 Task: Plan a time to attend the innovation and disruption talk.
Action: Mouse moved to (91, 106)
Screenshot: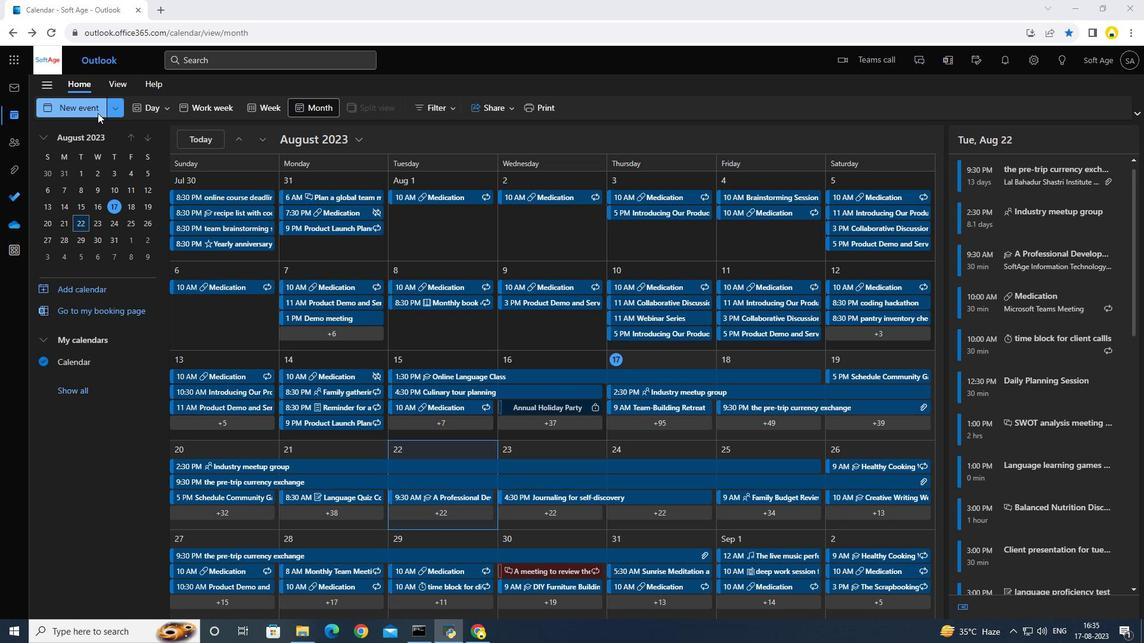 
Action: Mouse pressed left at (91, 106)
Screenshot: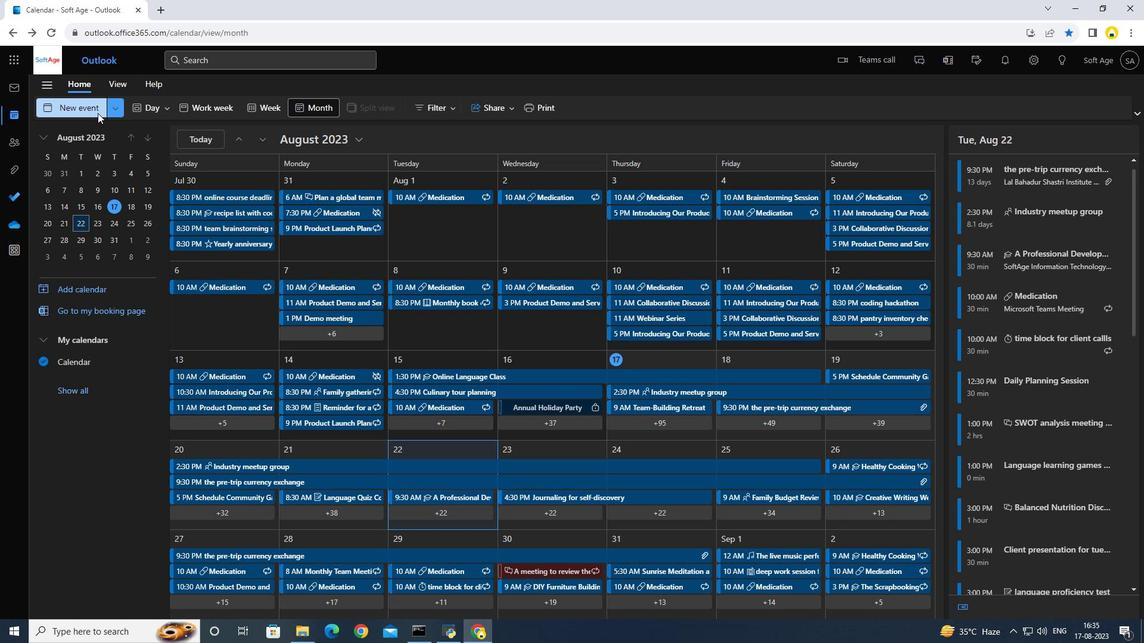 
Action: Mouse moved to (304, 170)
Screenshot: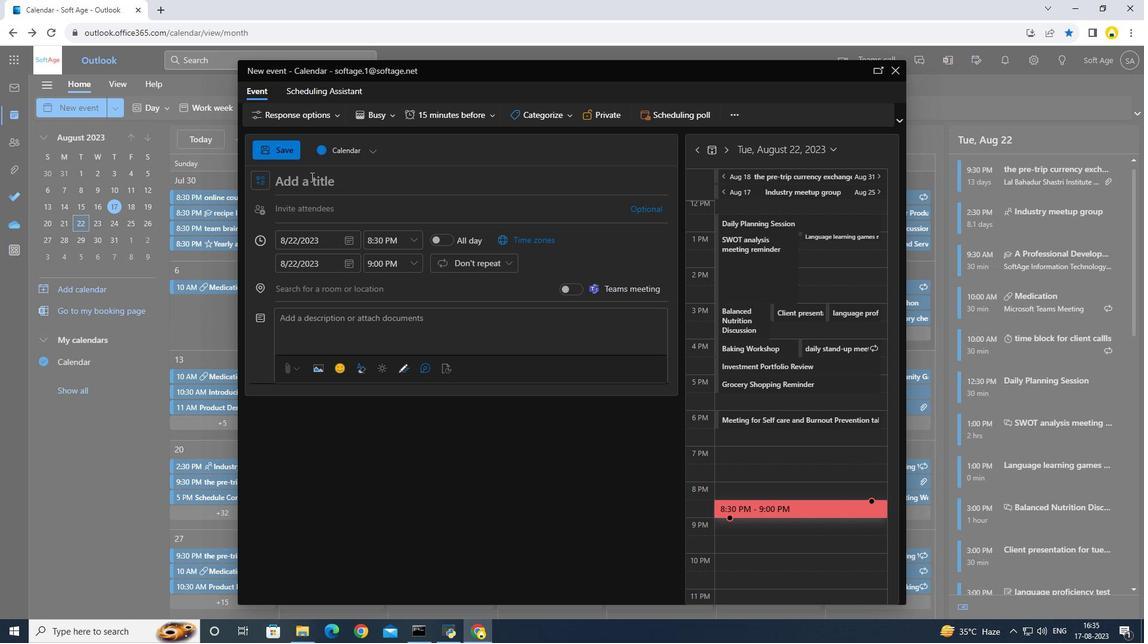 
Action: Key pressed <Key.caps_lock>I<Key.caps_lock>nnovation<Key.space>and<Key.space><Key.caps_lock>D<Key.caps_lock>isruption<Key.space><Key.caps_lock>T<Key.caps_lock>alk
Screenshot: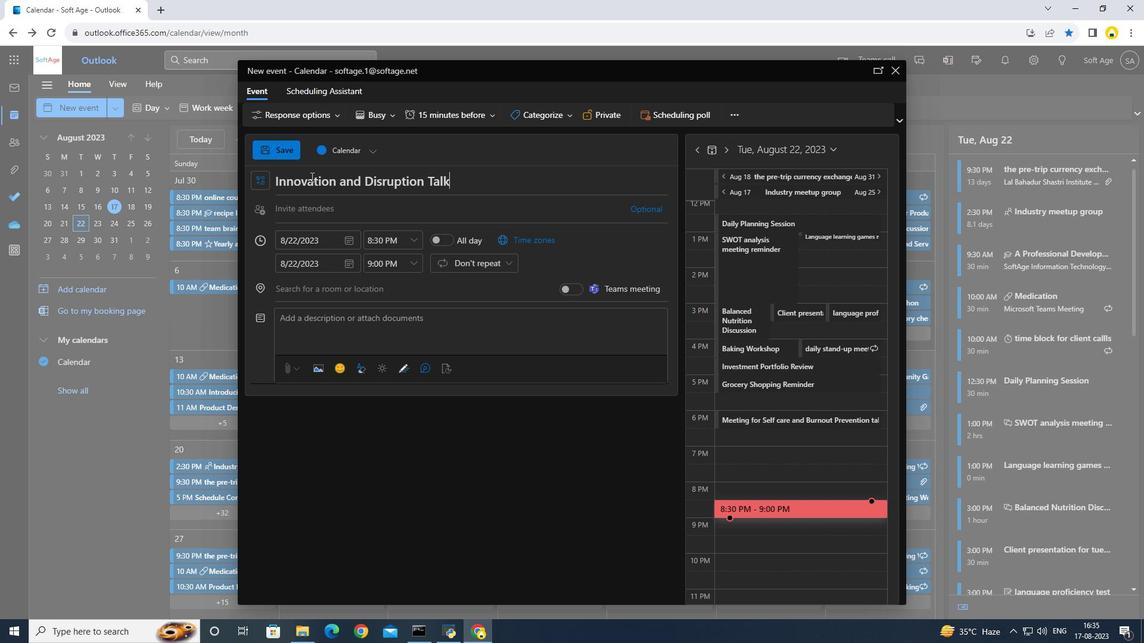 
Action: Mouse moved to (392, 236)
Screenshot: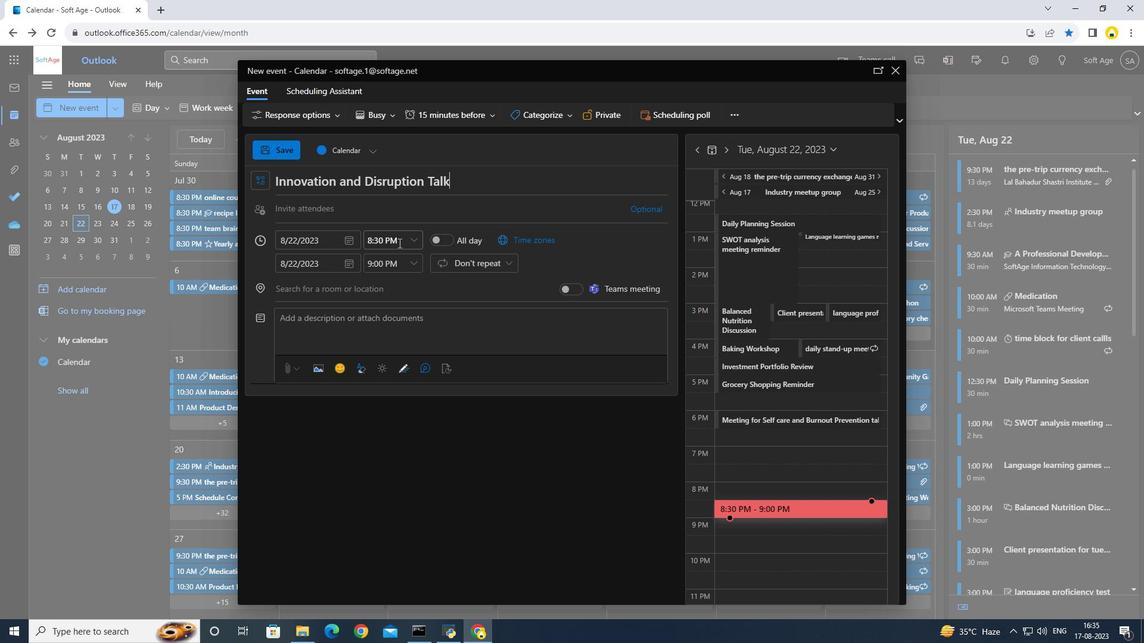 
Action: Mouse pressed left at (392, 236)
Screenshot: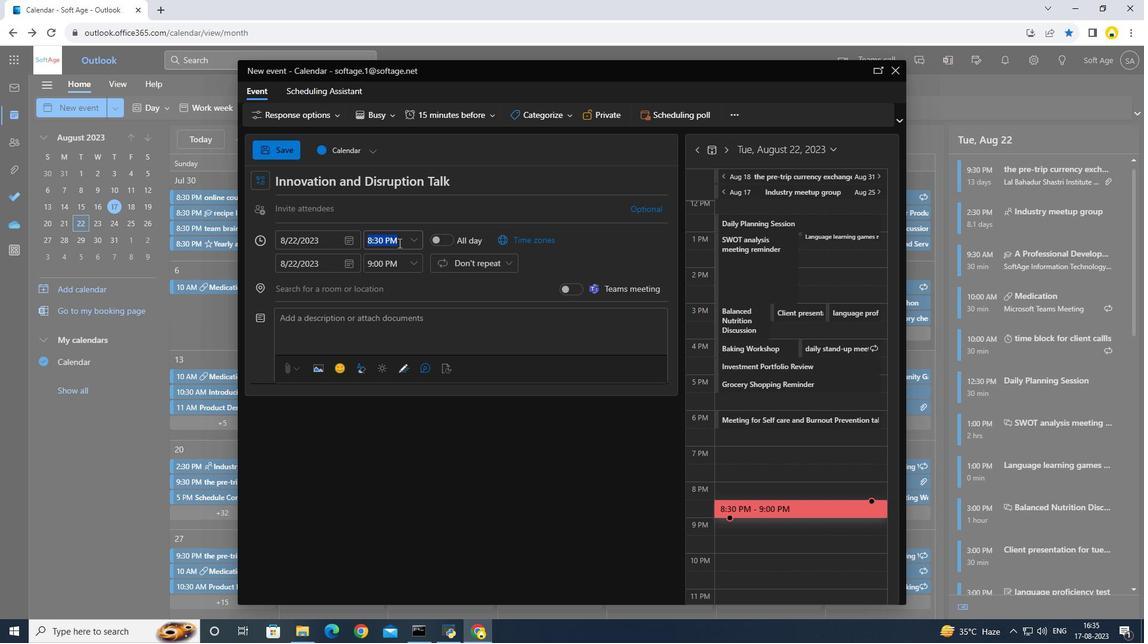 
Action: Mouse moved to (403, 234)
Screenshot: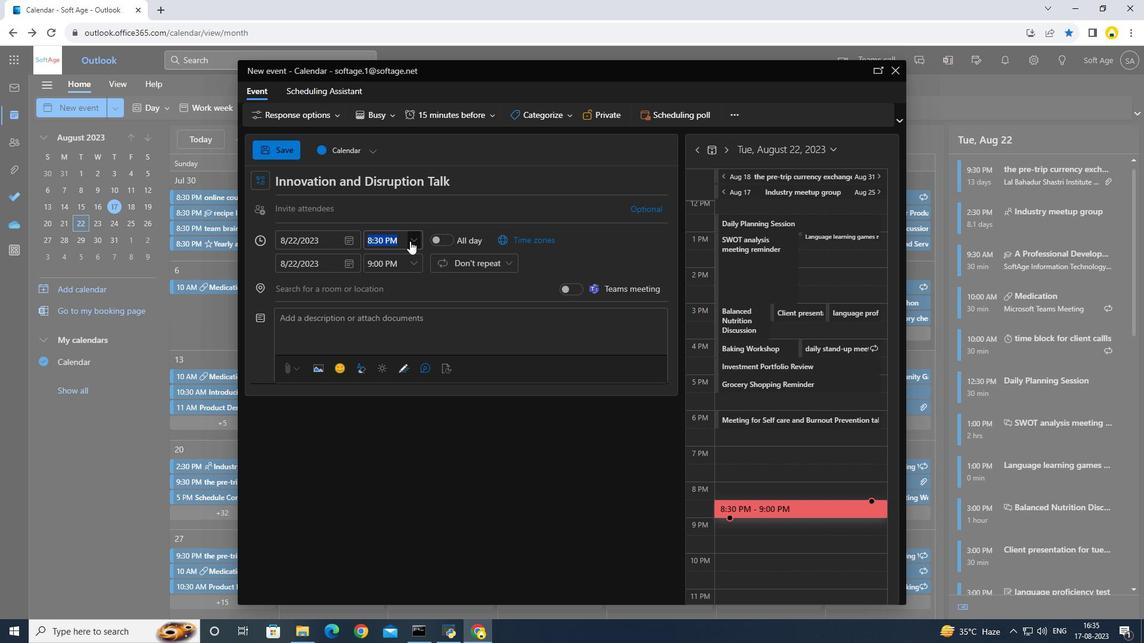 
Action: Mouse pressed left at (403, 234)
Screenshot: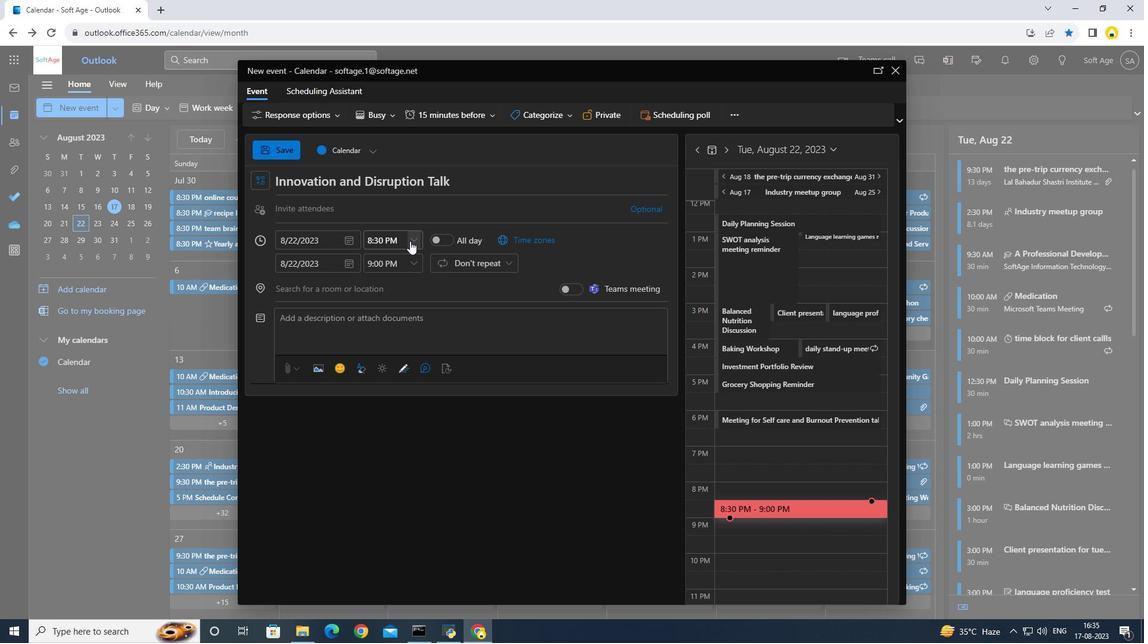 
Action: Mouse moved to (388, 274)
Screenshot: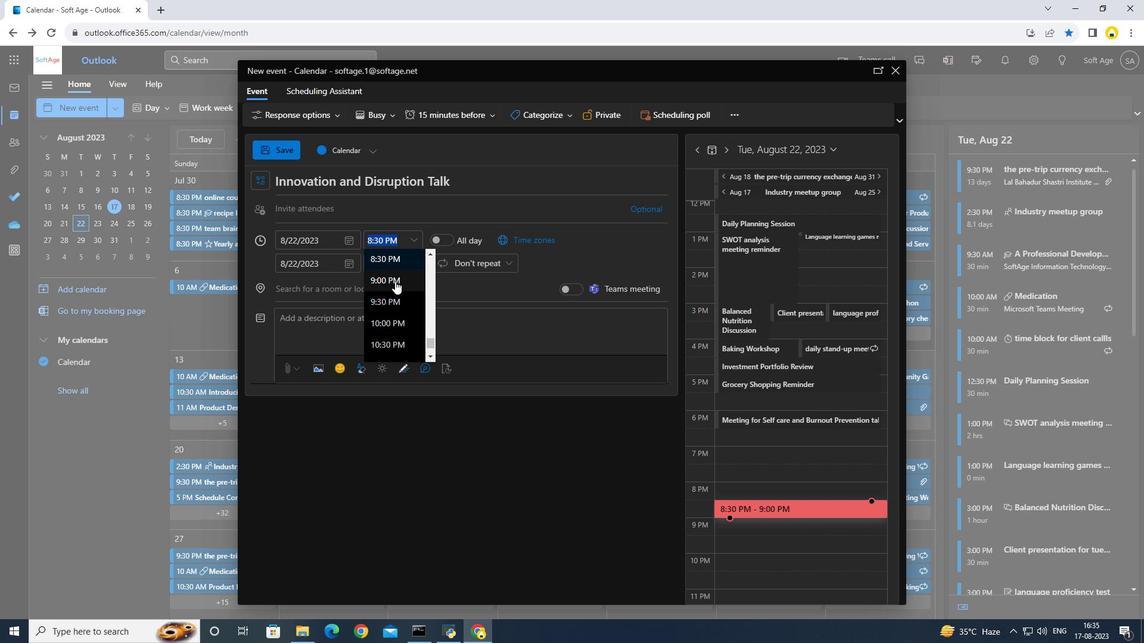 
Action: Mouse pressed left at (388, 274)
Screenshot: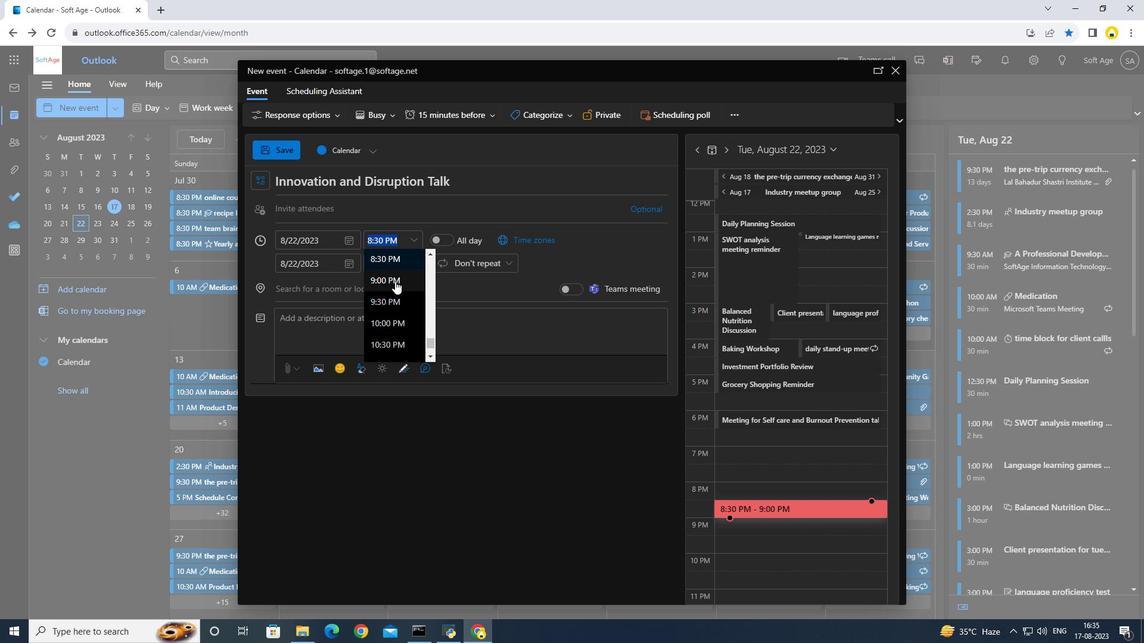 
Action: Mouse moved to (275, 146)
Screenshot: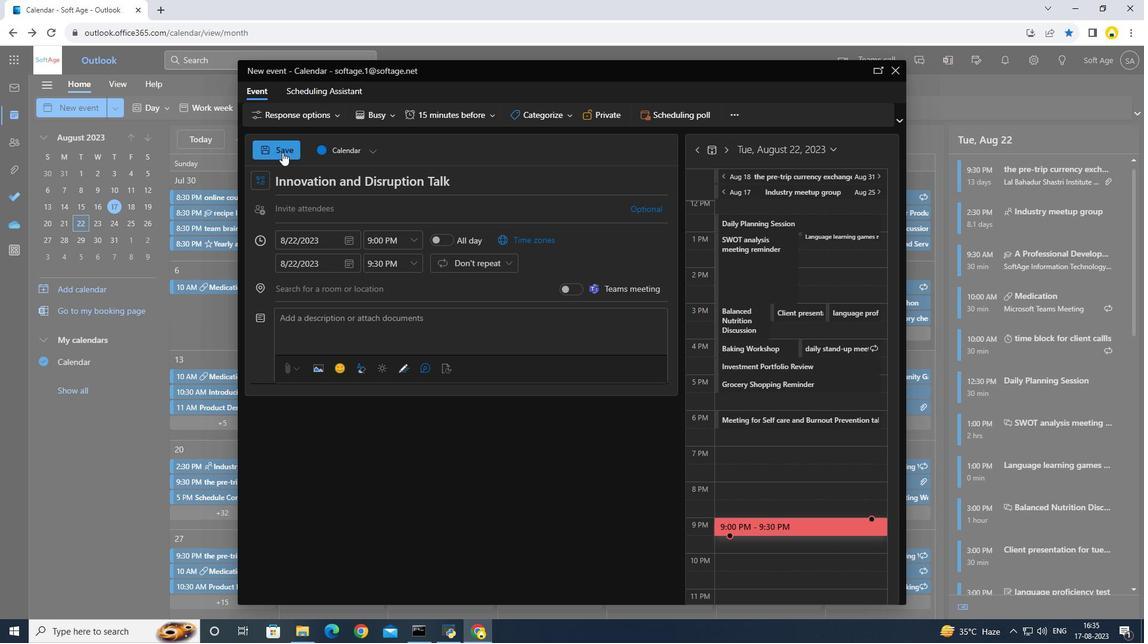 
Action: Mouse pressed left at (275, 146)
Screenshot: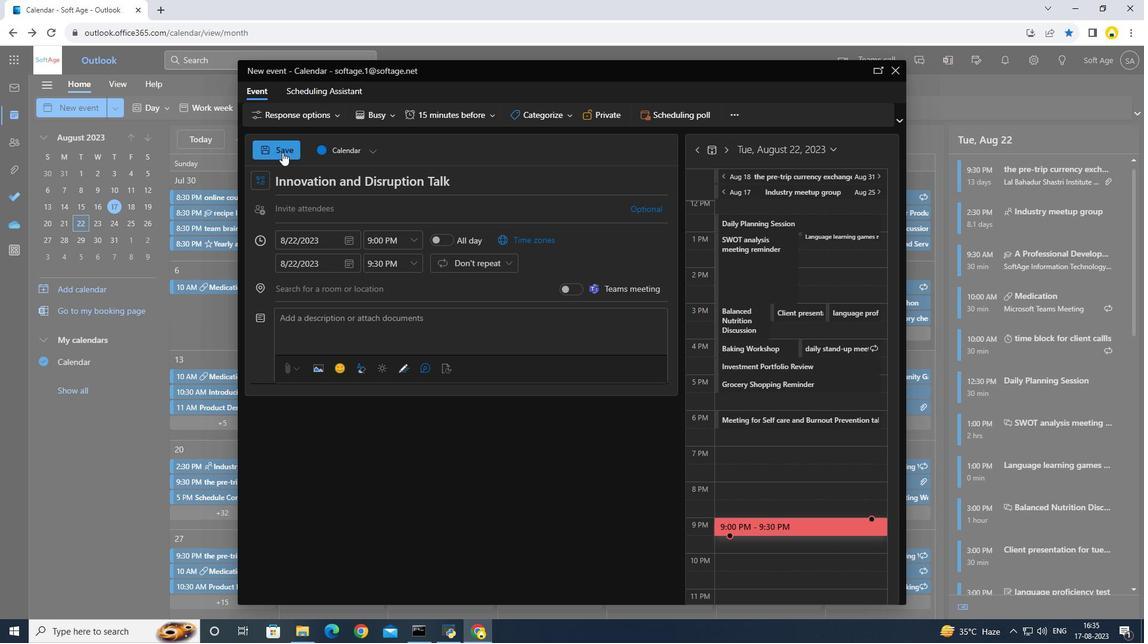 
Action: Mouse moved to (284, 174)
Screenshot: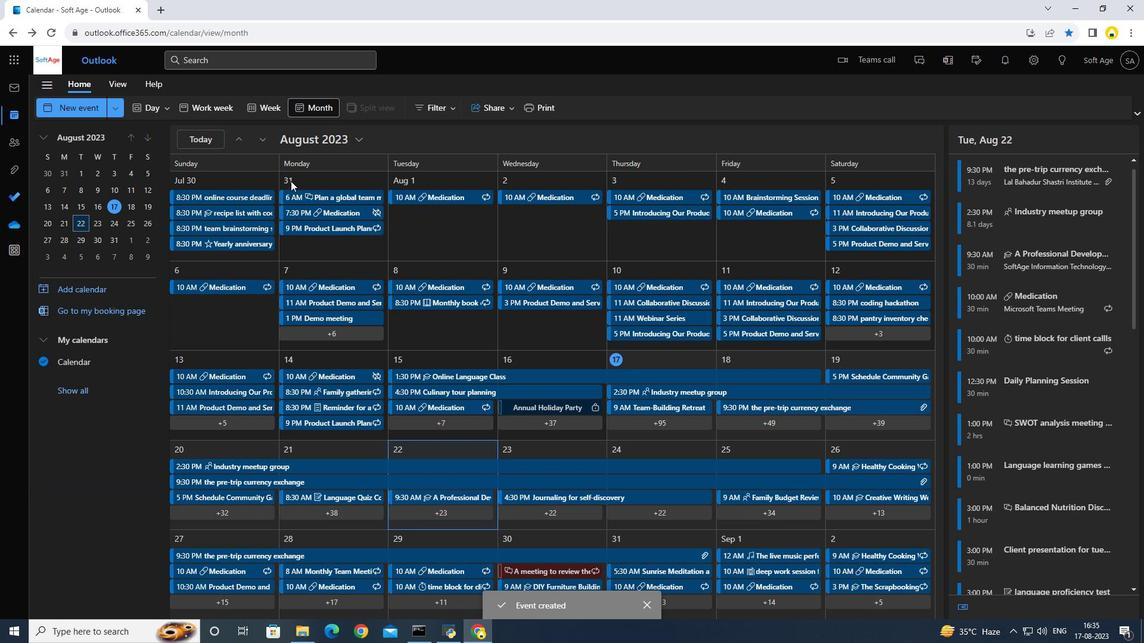 
